 Task: Font style For heading Use Arial with green colour & bold. font size for heading '20 Pt. 'Change the font style of data to Arialand font size to  16 Pt. Change the alignment of both headline & data to  Align center. In the sheet  AssetAllocation analysisbook
Action: Mouse moved to (99, 111)
Screenshot: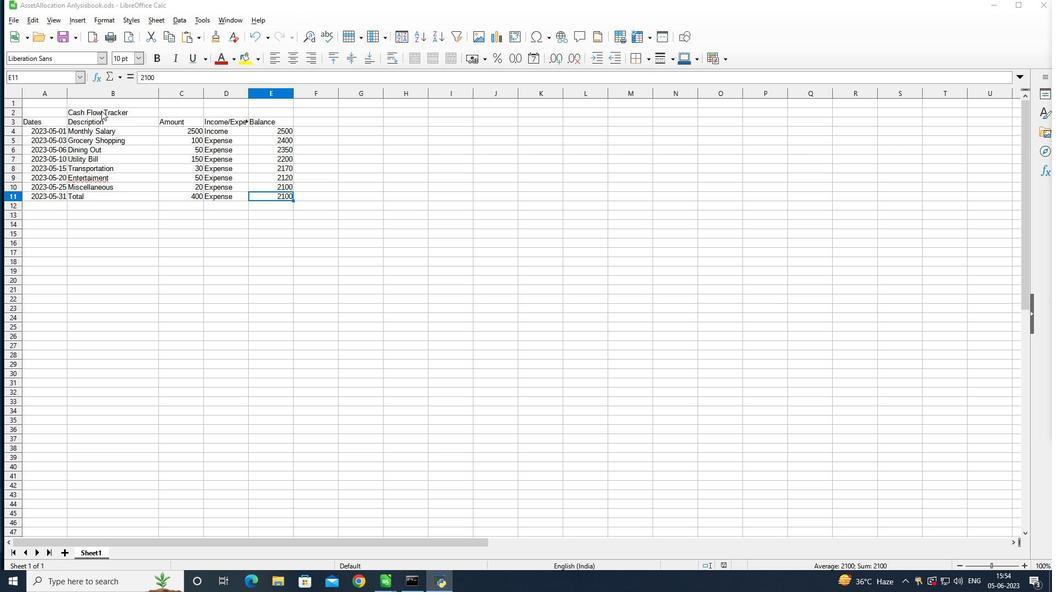 
Action: Mouse pressed left at (99, 111)
Screenshot: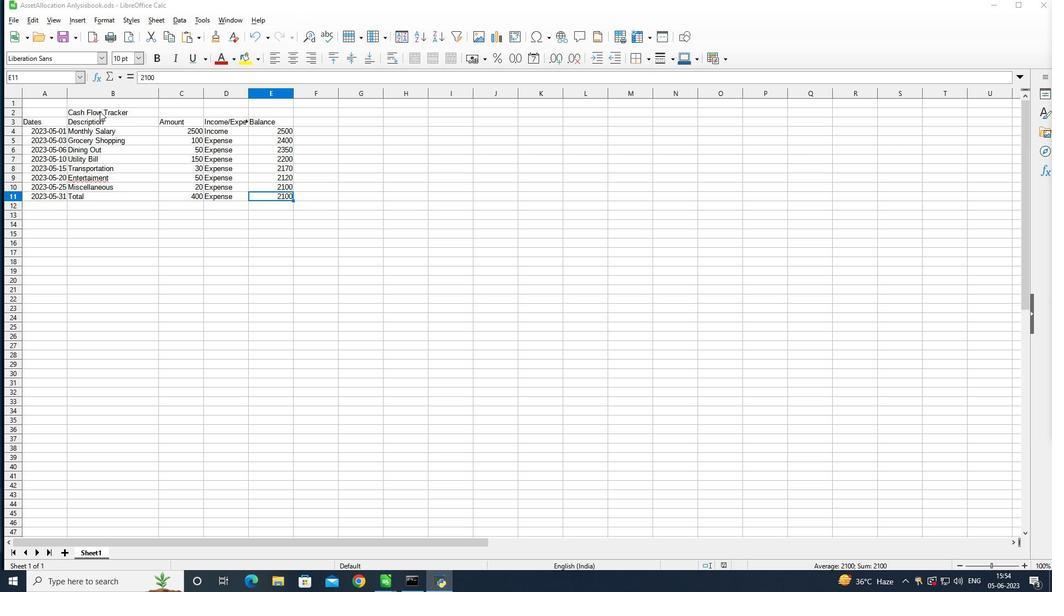 
Action: Mouse pressed left at (99, 111)
Screenshot: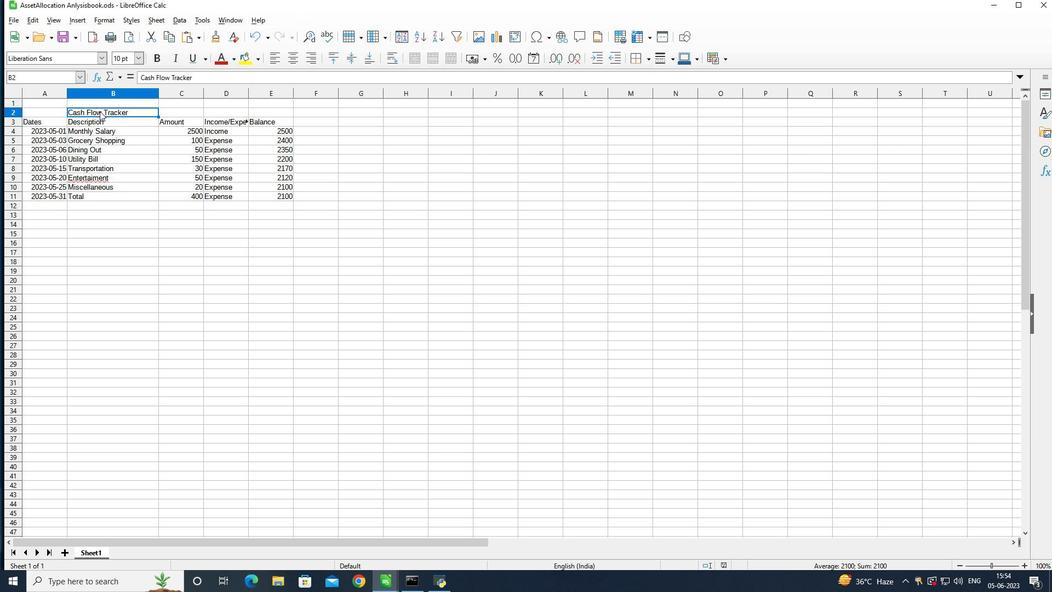 
Action: Mouse pressed left at (99, 111)
Screenshot: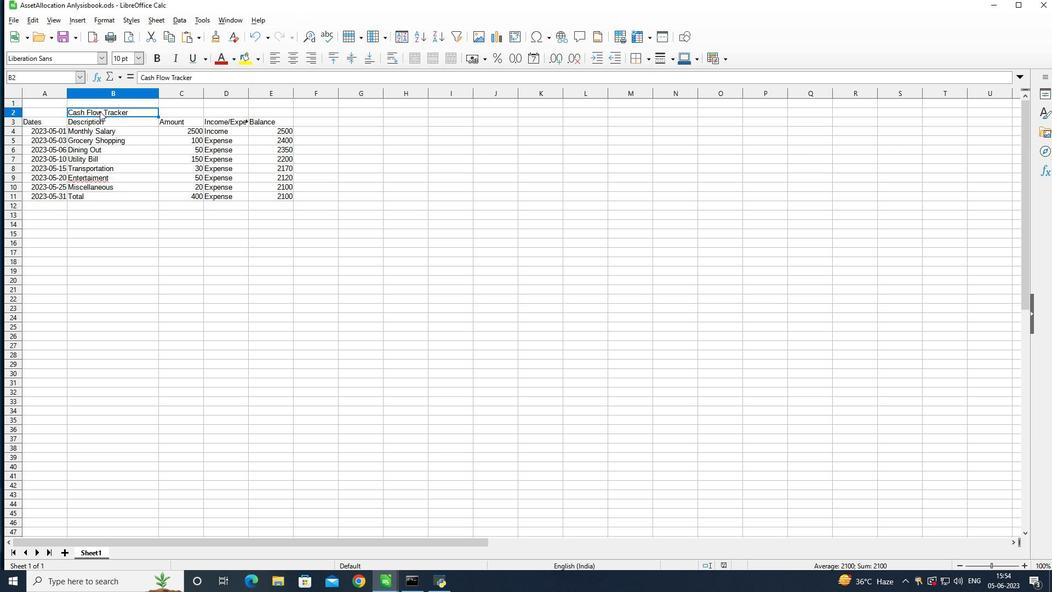 
Action: Mouse moved to (77, 57)
Screenshot: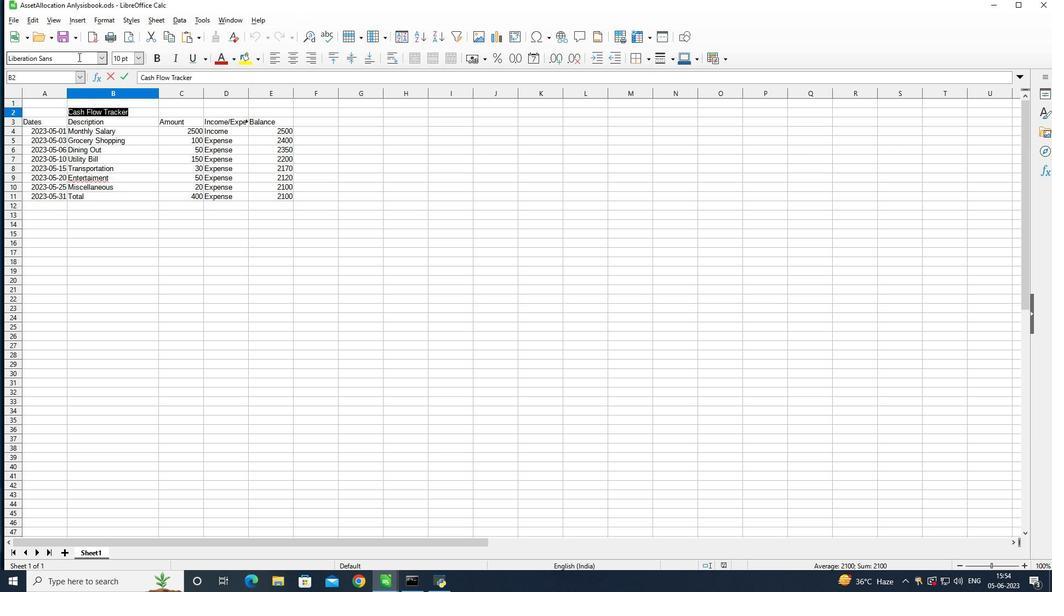 
Action: Mouse pressed left at (77, 57)
Screenshot: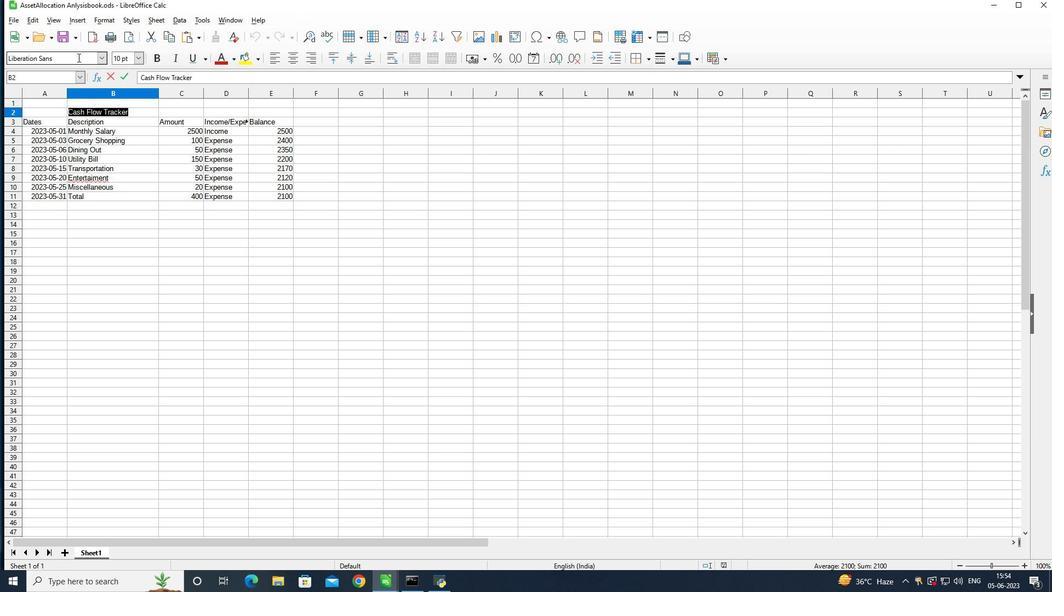 
Action: Mouse moved to (745, 125)
Screenshot: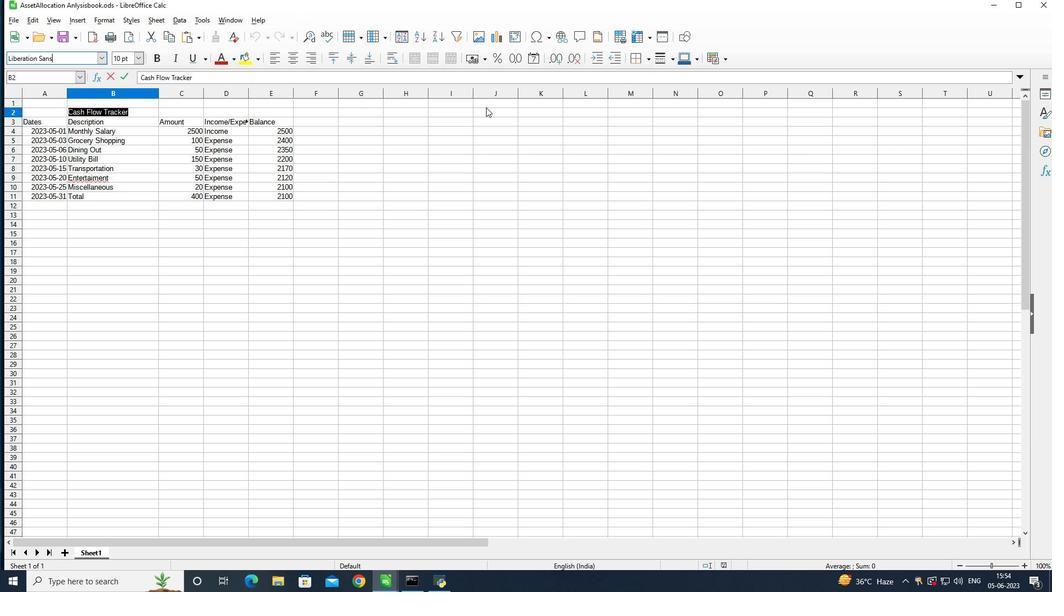 
Action: Key pressed <Key.backspace><Key.backspace><Key.backspace><Key.backspace><Key.backspace><Key.backspace><Key.backspace><Key.backspace><Key.backspace><Key.backspace><Key.backspace><Key.backspace><Key.backspace><Key.backspace><Key.backspace><Key.backspace><Key.backspace><Key.backspace><Key.backspace><Key.backspace><Key.backspace><Key.backspace><Key.backspace><Key.backspace><Key.backspace><Key.backspace><Key.backspace><Key.backspace><Key.backspace><Key.backspace><Key.shift>
Screenshot: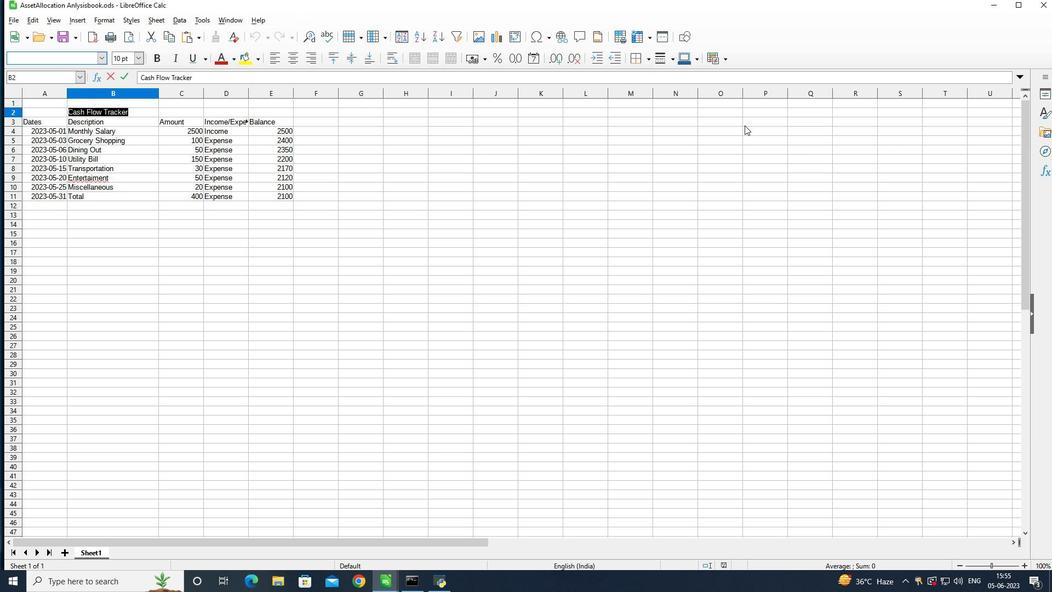 
Action: Mouse moved to (745, 125)
Screenshot: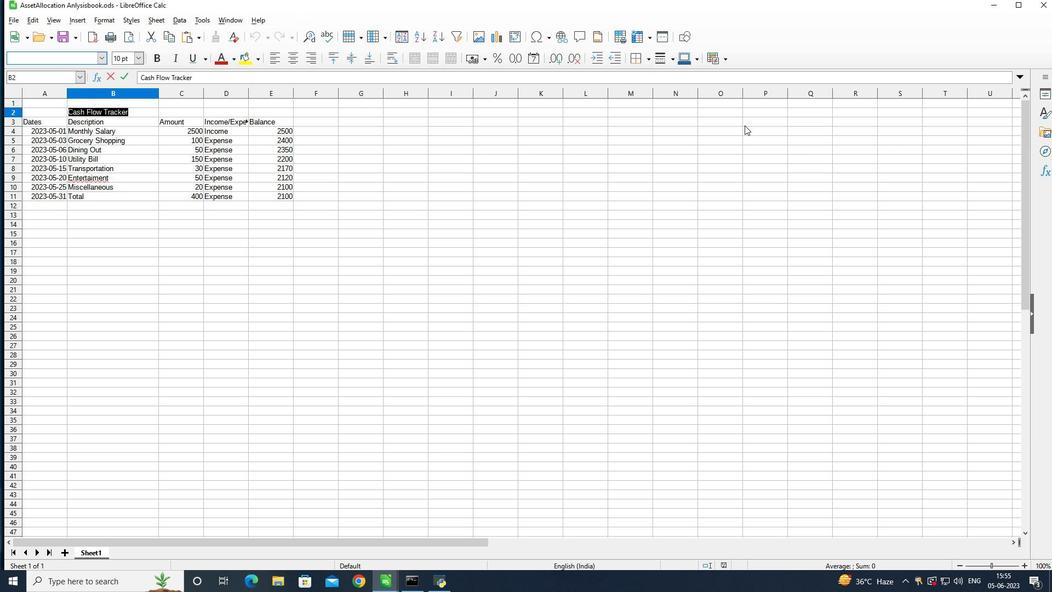 
Action: Key pressed arial<Key.space><Key.enter>
Screenshot: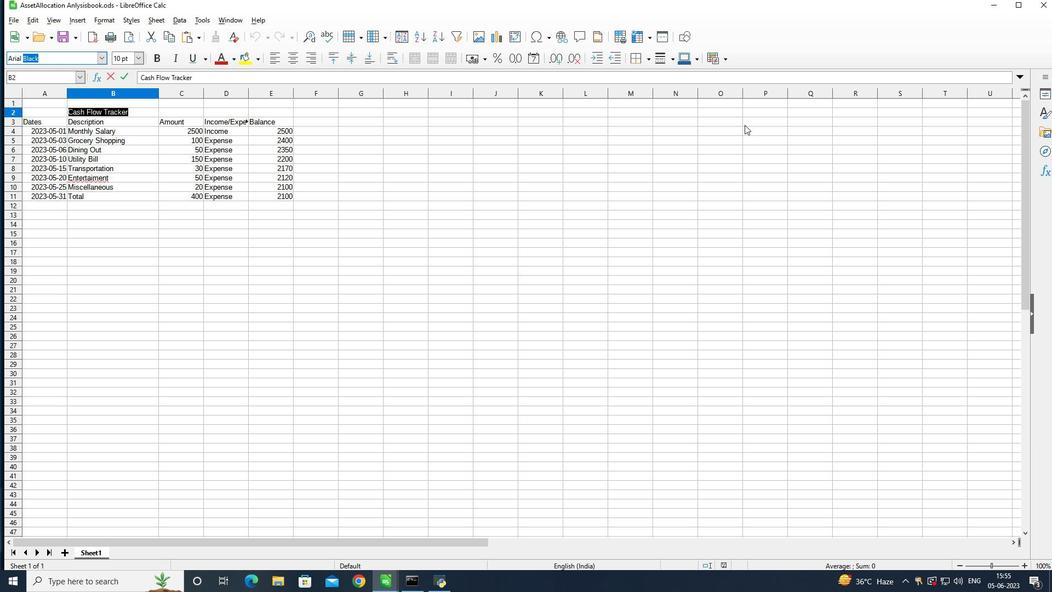 
Action: Mouse moved to (233, 61)
Screenshot: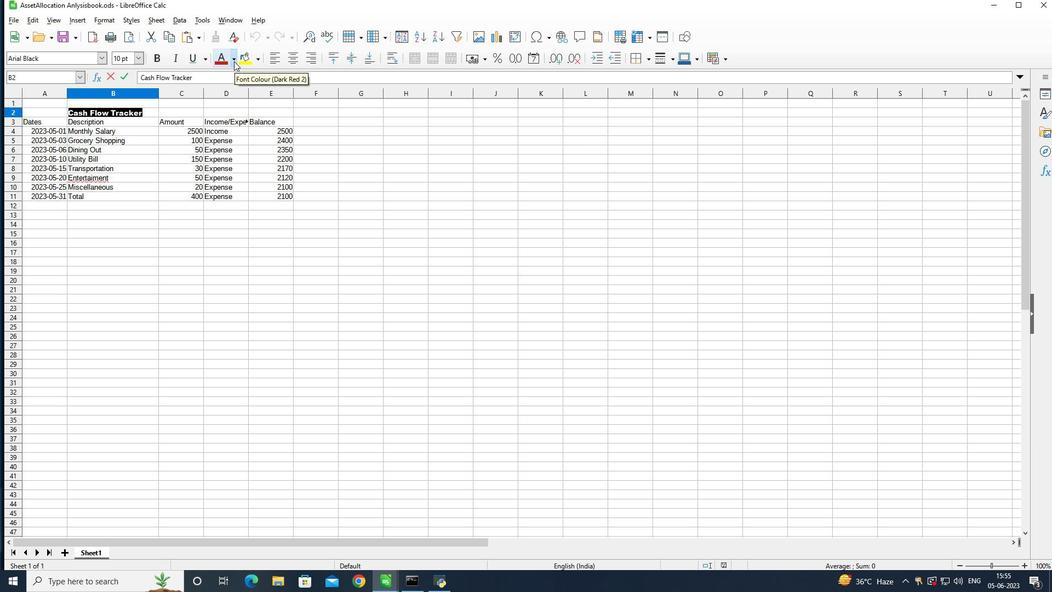
Action: Mouse pressed left at (233, 61)
Screenshot: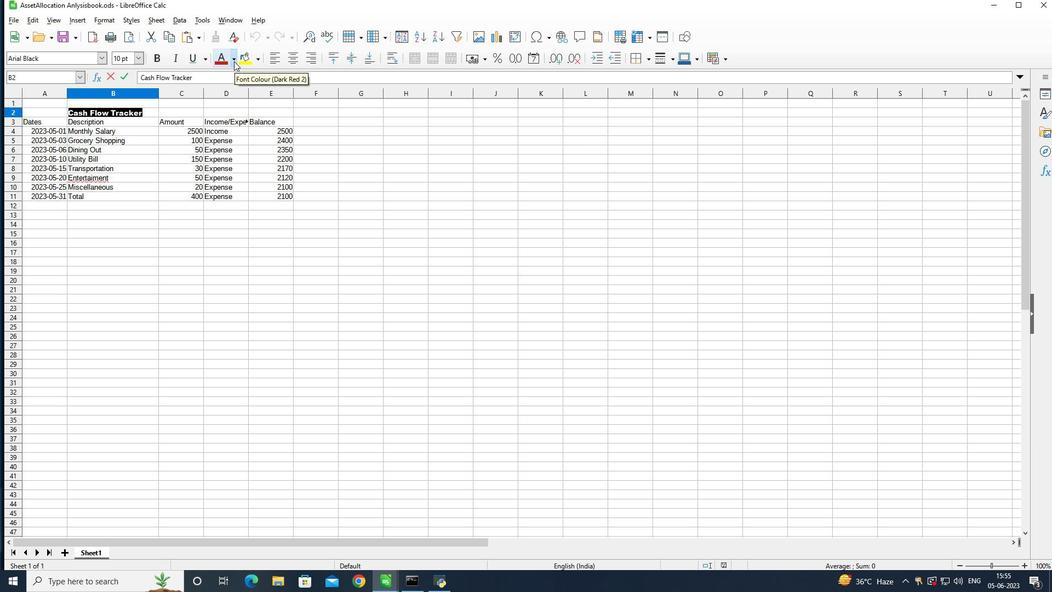 
Action: Mouse moved to (310, 191)
Screenshot: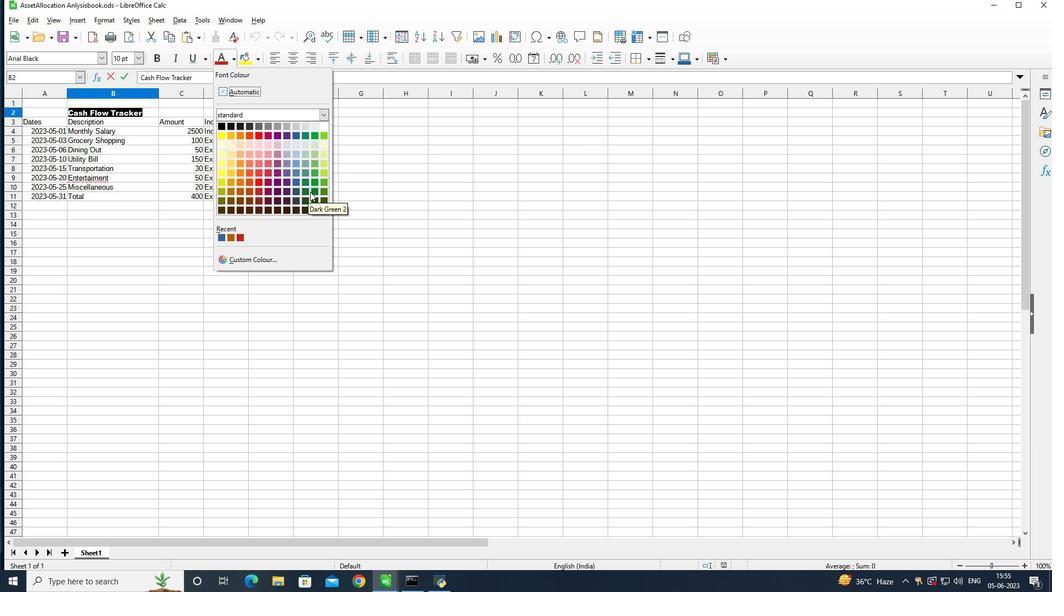 
Action: Mouse pressed left at (310, 191)
Screenshot: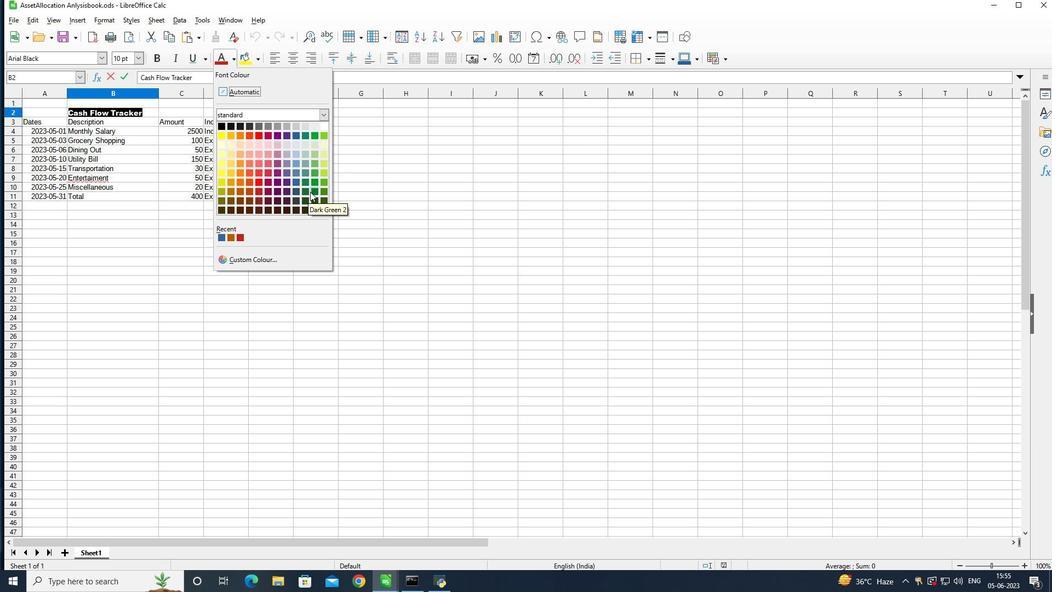 
Action: Mouse moved to (156, 59)
Screenshot: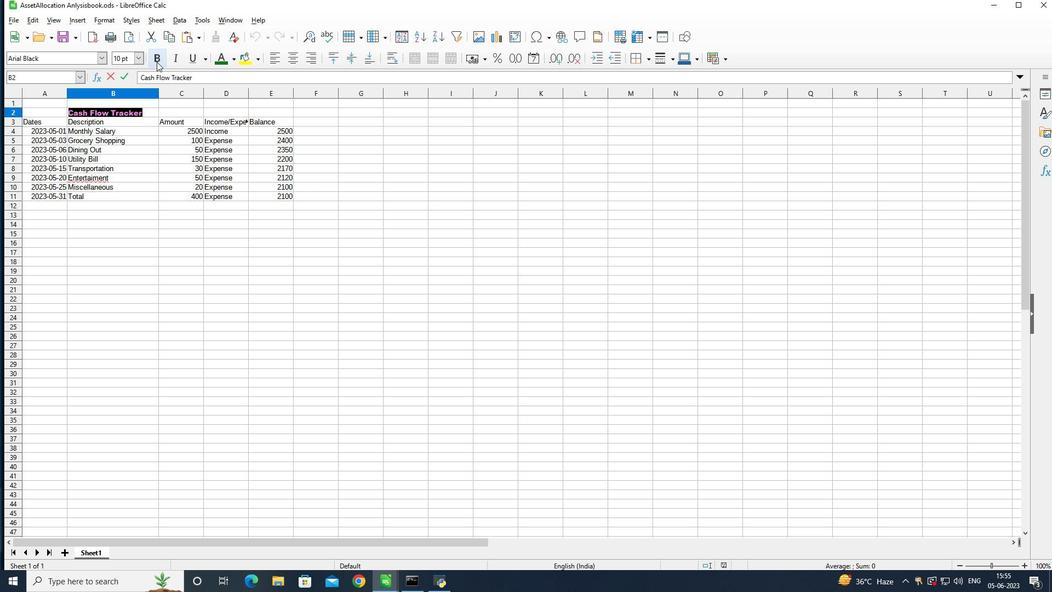 
Action: Mouse pressed left at (156, 59)
Screenshot: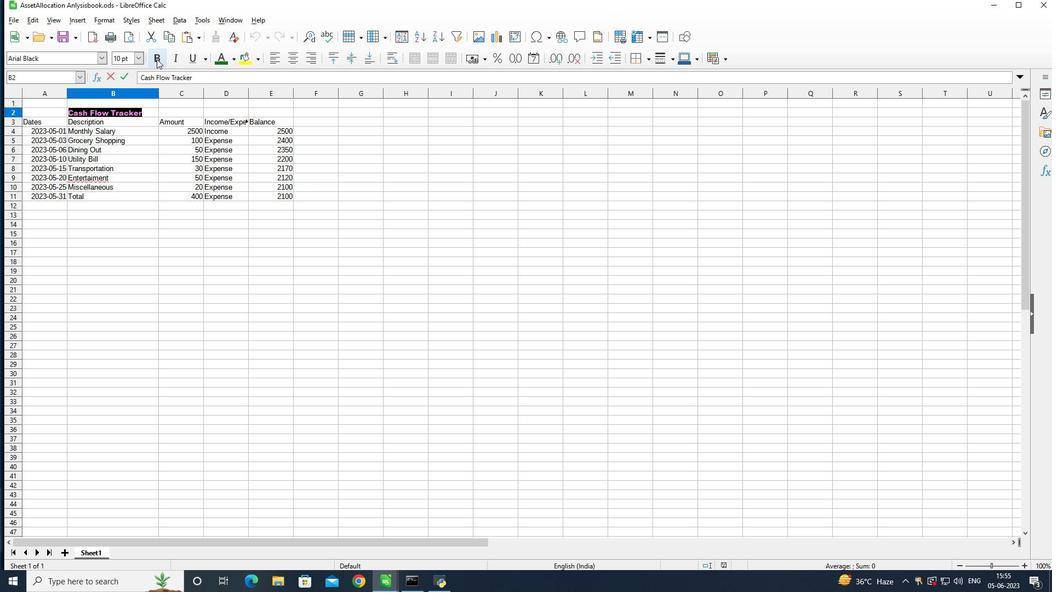 
Action: Mouse moved to (138, 57)
Screenshot: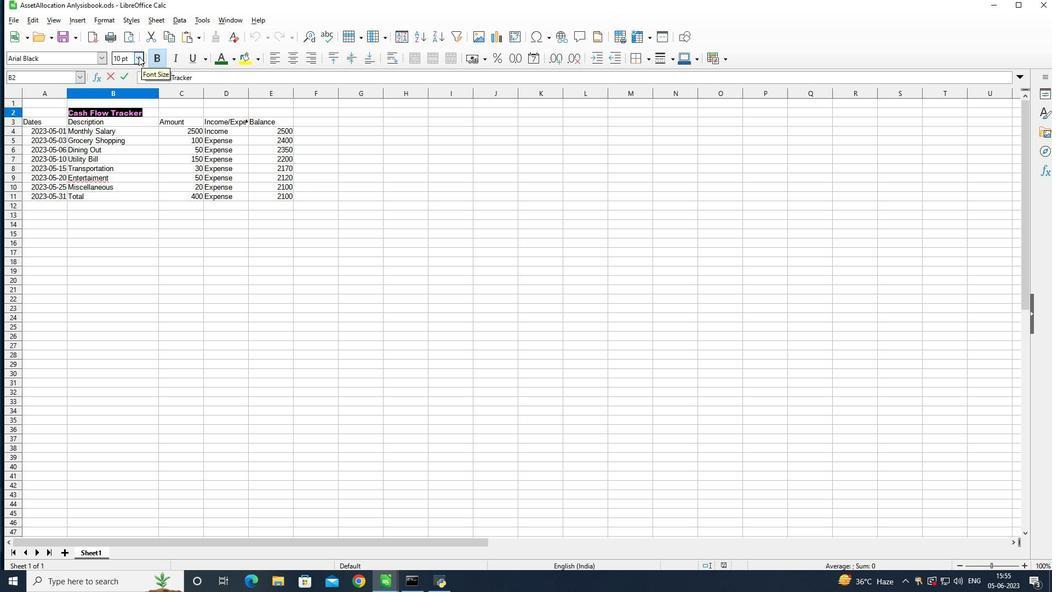 
Action: Mouse pressed left at (138, 57)
Screenshot: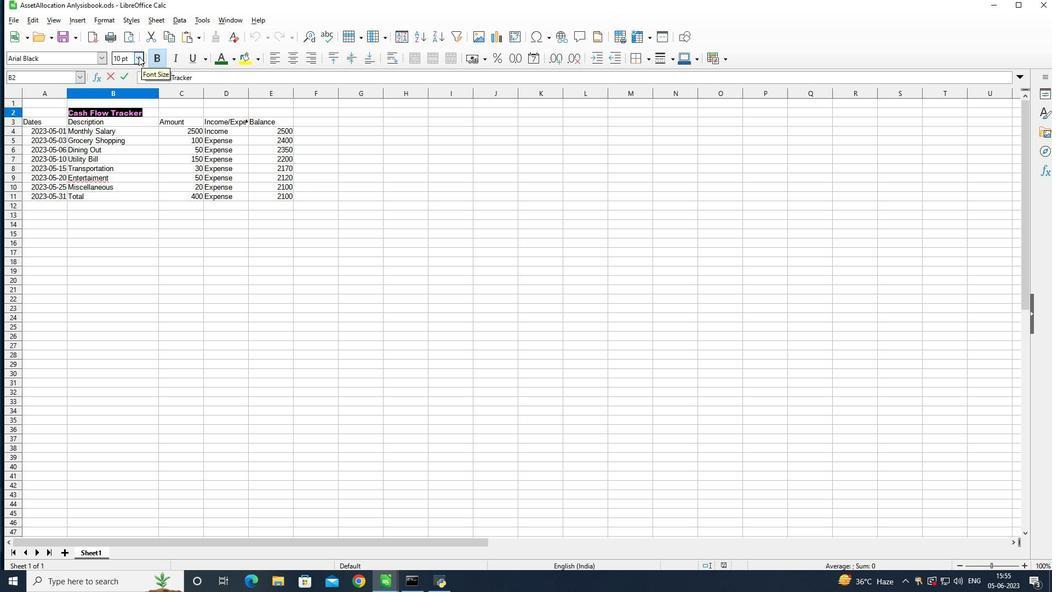 
Action: Mouse moved to (111, 192)
Screenshot: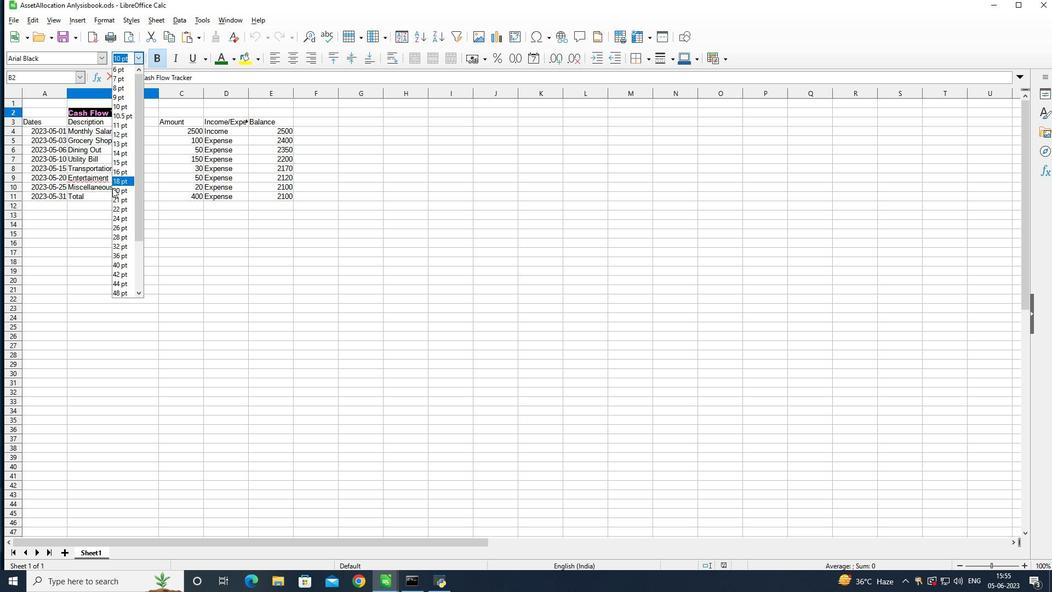 
Action: Mouse pressed left at (111, 192)
Screenshot: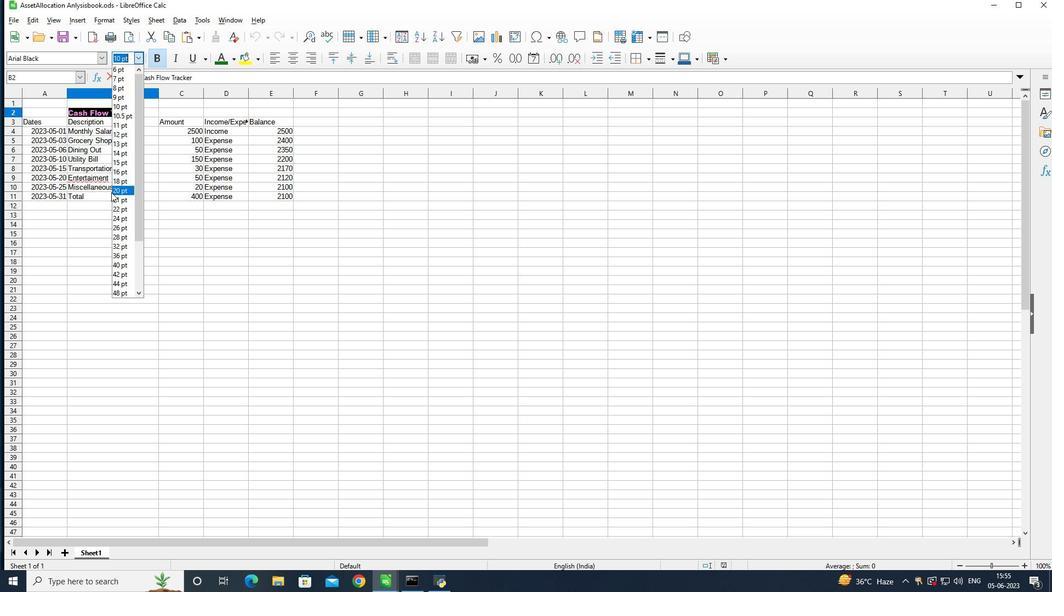 
Action: Mouse moved to (135, 55)
Screenshot: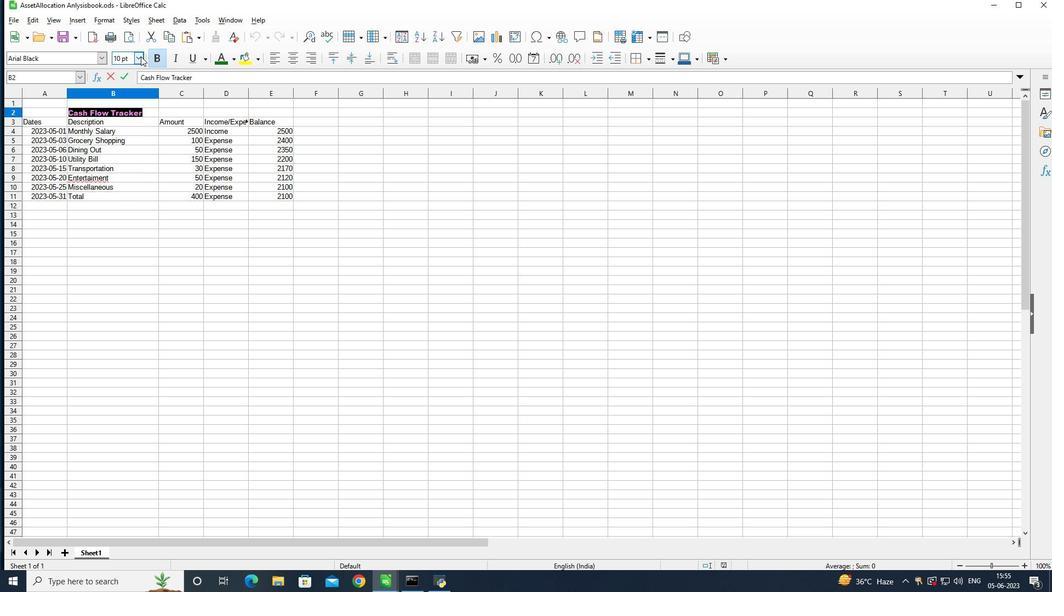 
Action: Mouse pressed left at (135, 55)
Screenshot: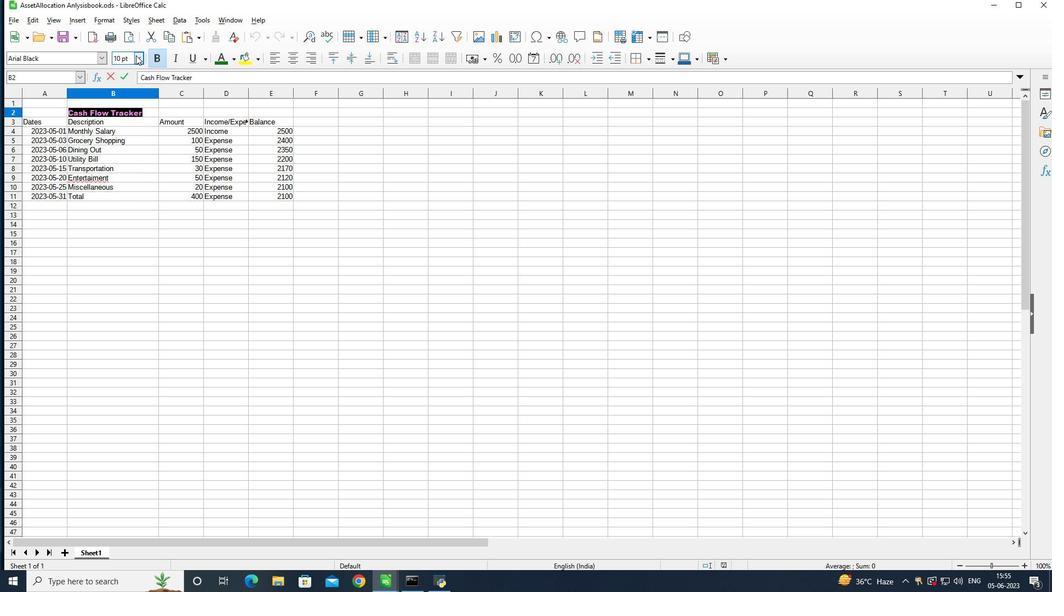 
Action: Mouse moved to (117, 186)
Screenshot: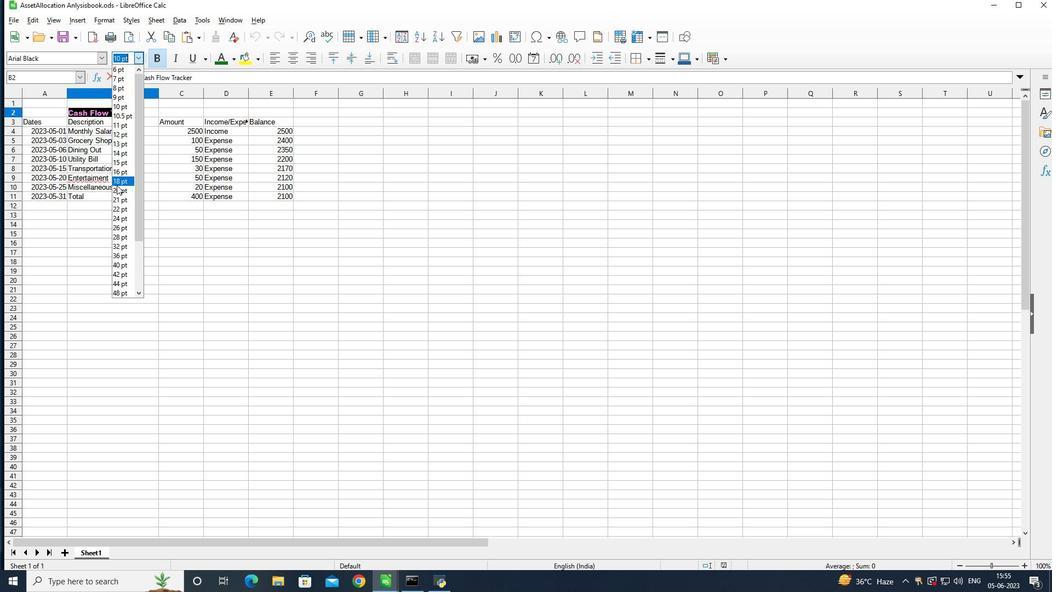 
Action: Mouse pressed left at (117, 186)
Screenshot: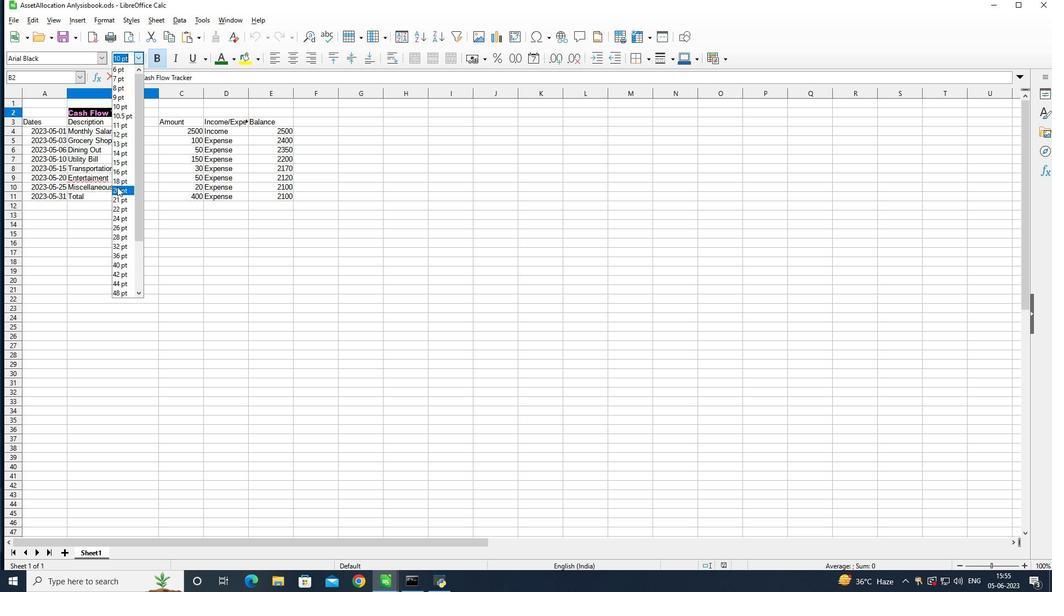 
Action: Mouse moved to (54, 131)
Screenshot: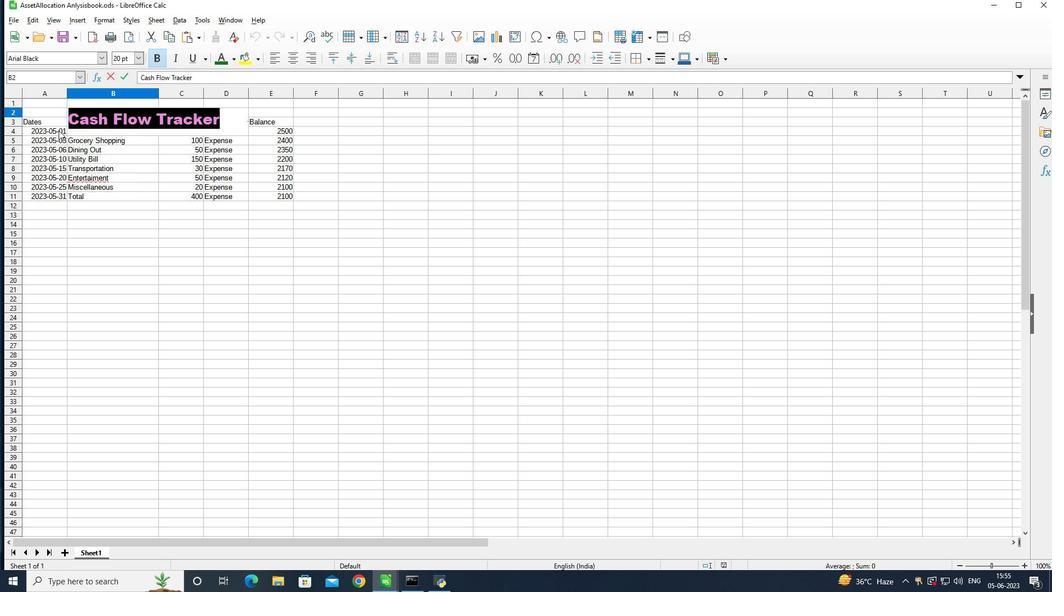 
Action: Mouse pressed left at (54, 131)
Screenshot: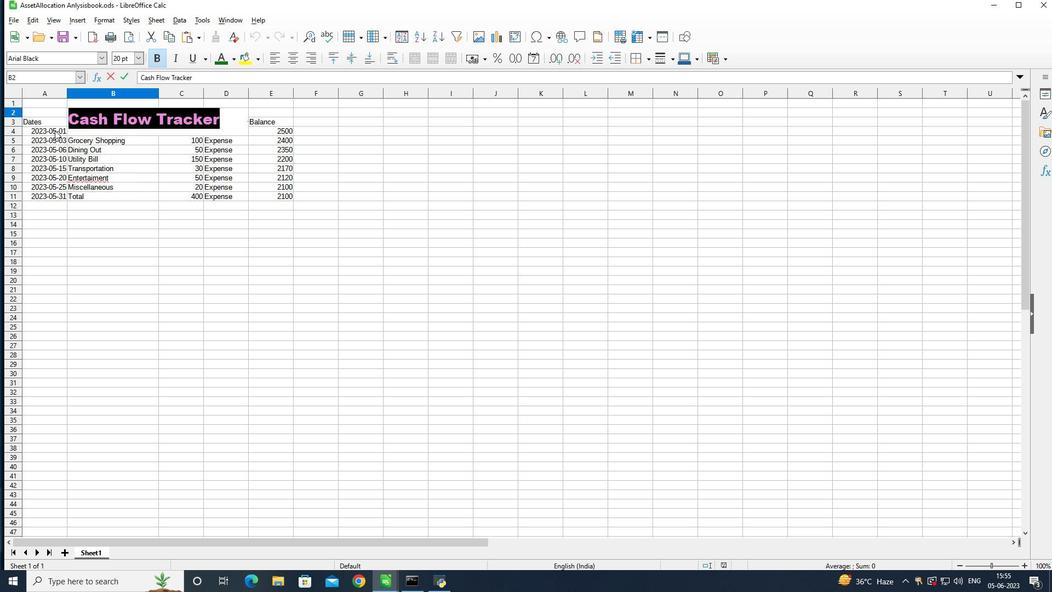 
Action: Mouse moved to (41, 128)
Screenshot: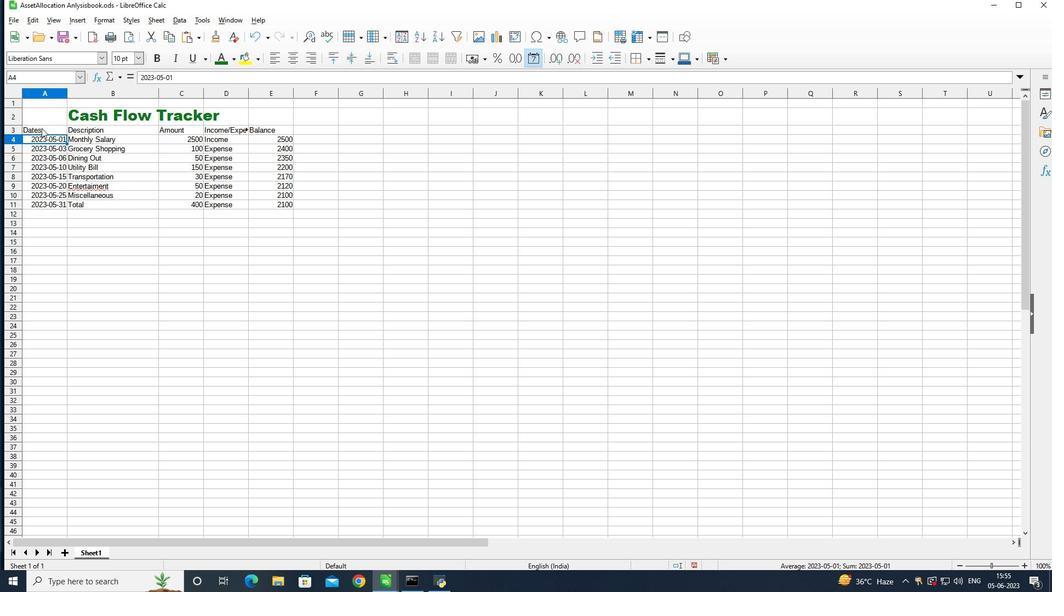 
Action: Mouse pressed left at (41, 128)
Screenshot: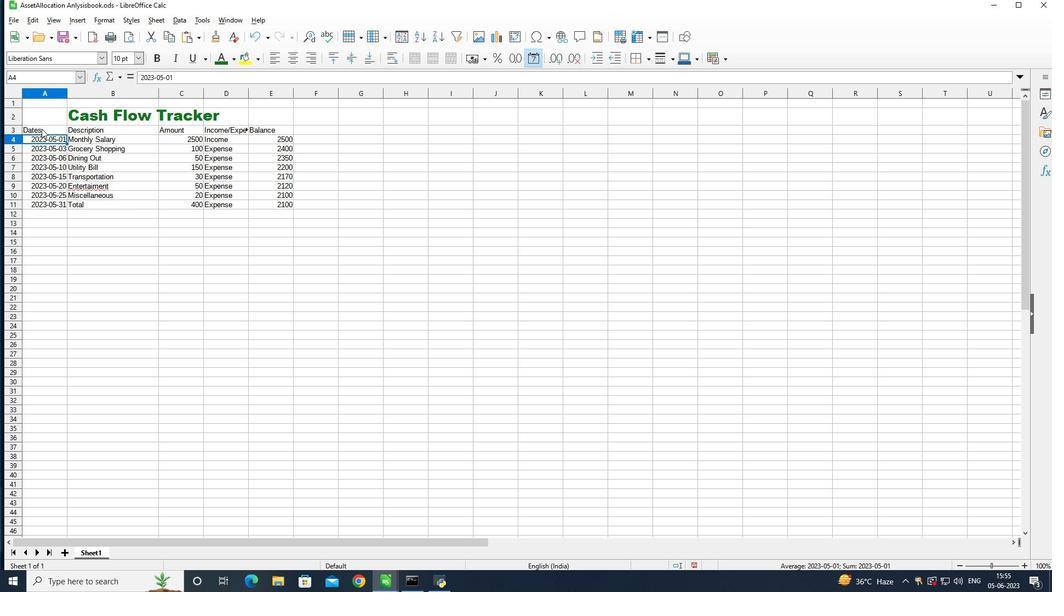
Action: Mouse moved to (72, 58)
Screenshot: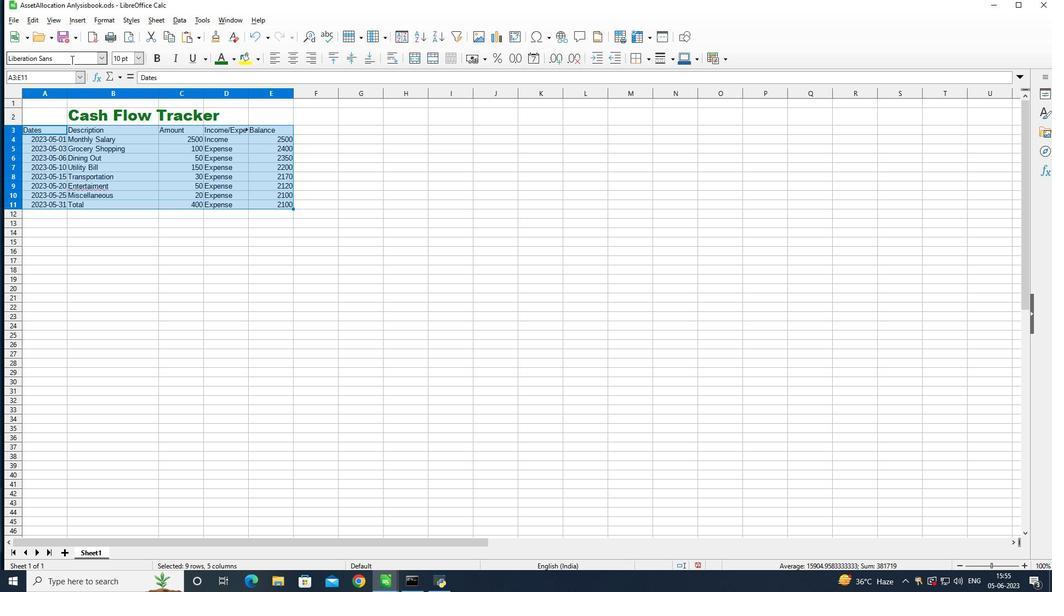 
Action: Mouse pressed left at (72, 58)
Screenshot: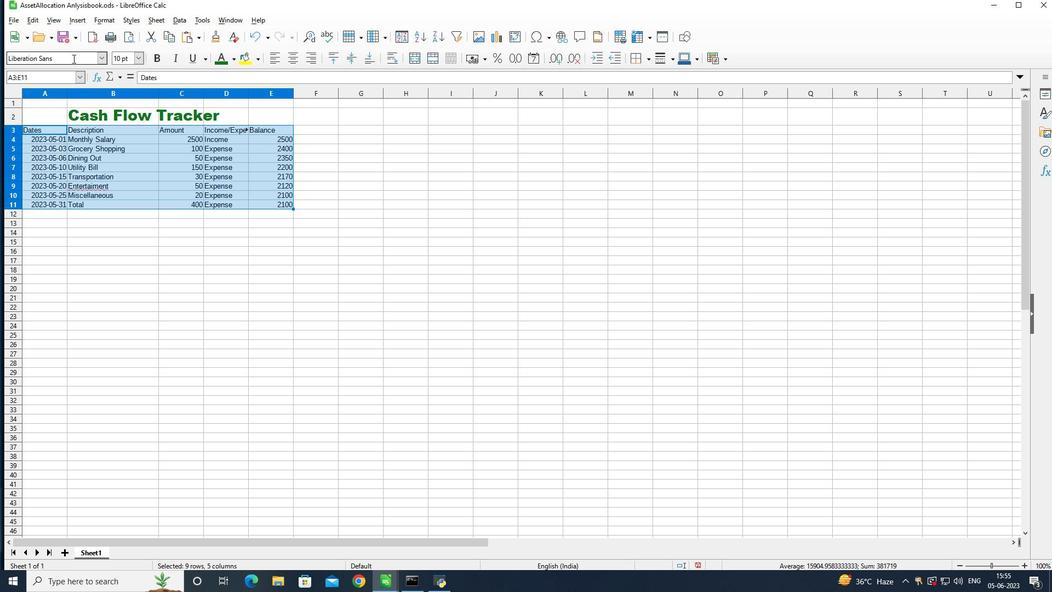 
Action: Mouse moved to (702, 152)
Screenshot: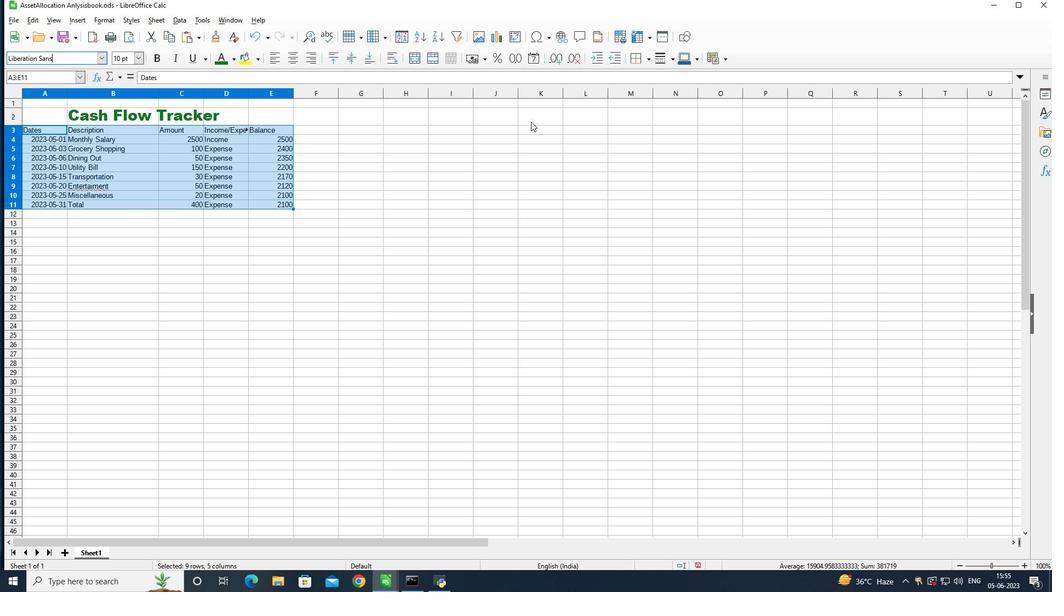 
Action: Key pressed <Key.backspace><Key.backspace><Key.backspace><Key.backspace><Key.backspace><Key.backspace><Key.backspace><Key.backspace><Key.backspace><Key.backspace><Key.backspace><Key.backspace><Key.backspace><Key.backspace><Key.backspace><Key.backspace><Key.backspace><Key.backspace><Key.backspace><Key.backspace><Key.backspace><Key.shift>arial<Key.enter>
Screenshot: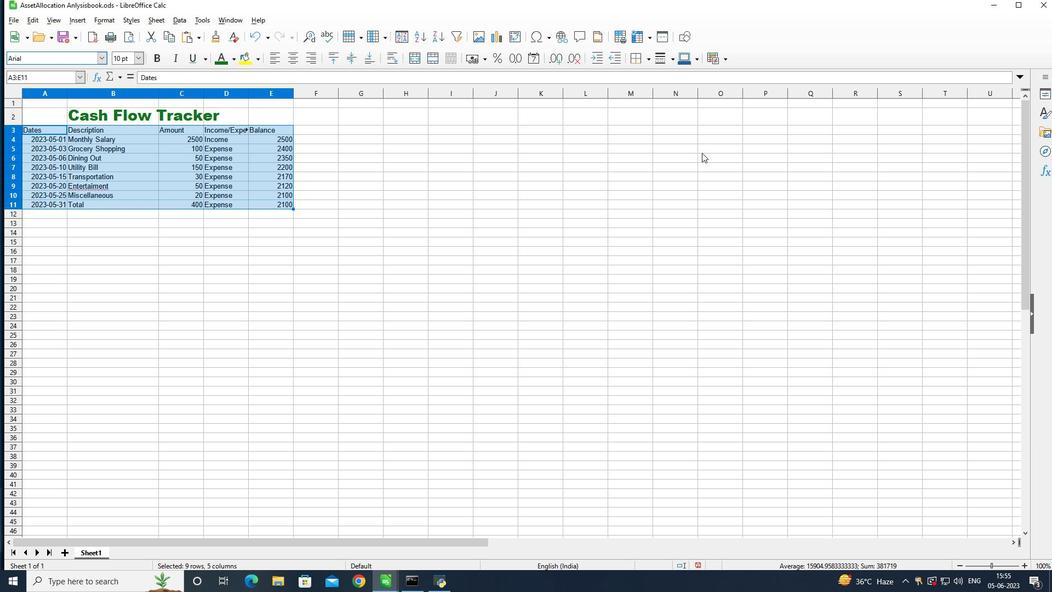 
Action: Mouse moved to (655, 227)
Screenshot: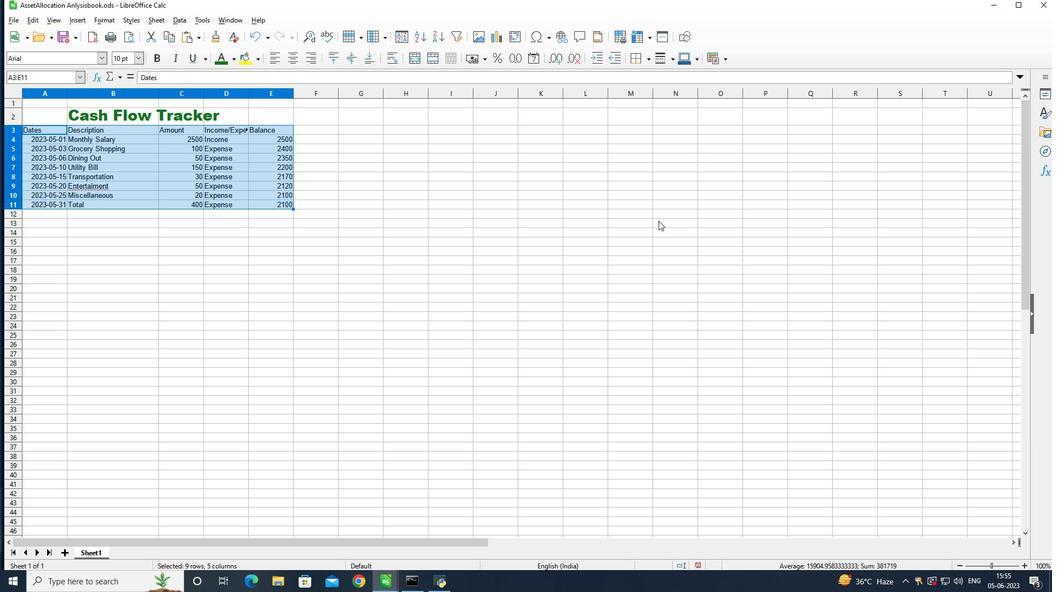
Action: Key pressed <Key.enter>
Screenshot: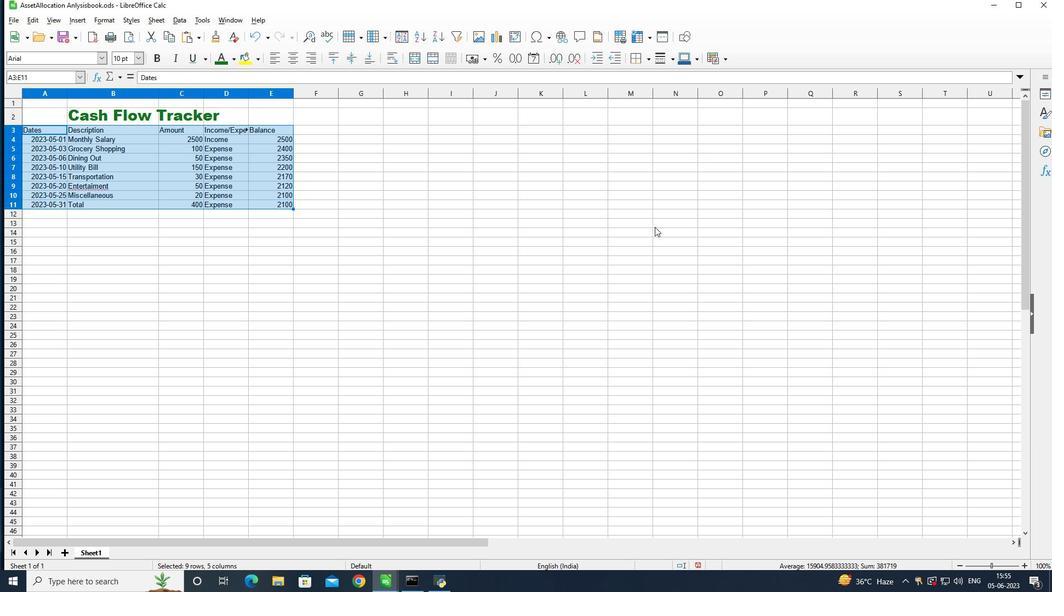 
Action: Mouse moved to (140, 60)
Screenshot: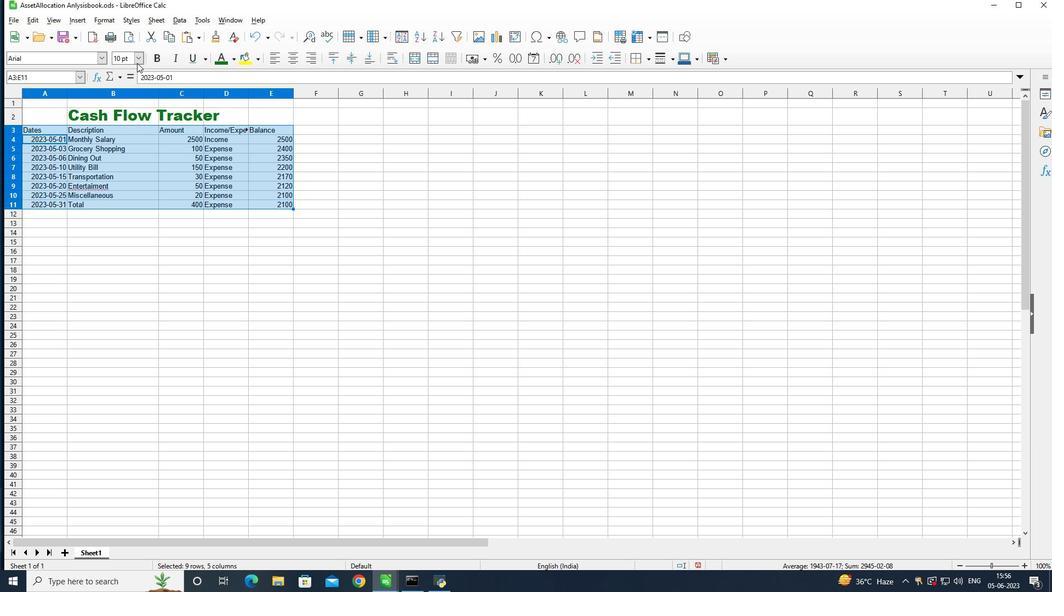 
Action: Mouse pressed left at (140, 60)
Screenshot: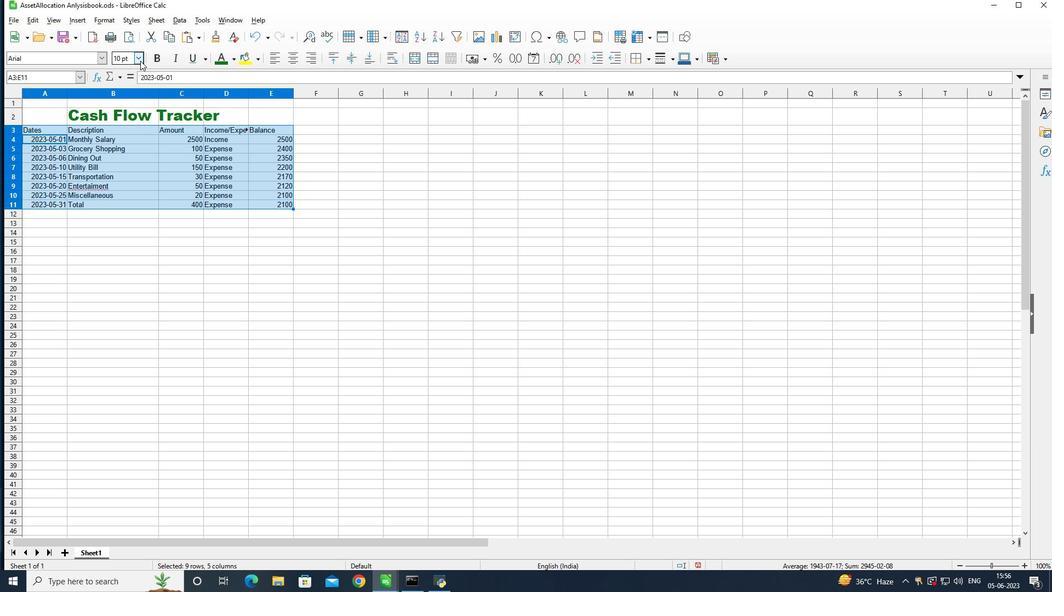 
Action: Mouse moved to (118, 171)
Screenshot: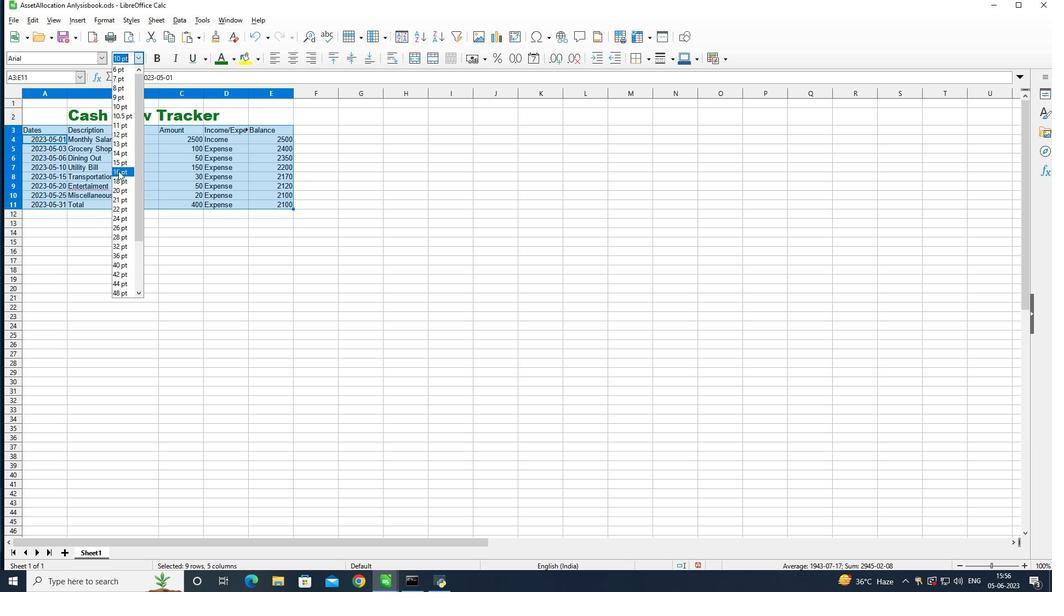 
Action: Mouse pressed left at (118, 171)
Screenshot: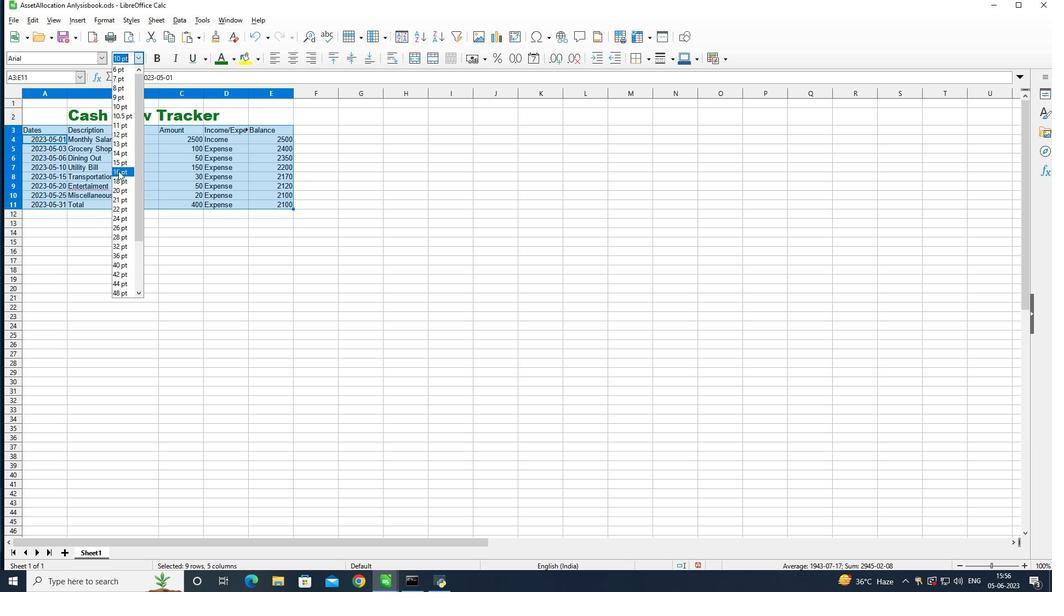 
Action: Mouse moved to (294, 58)
Screenshot: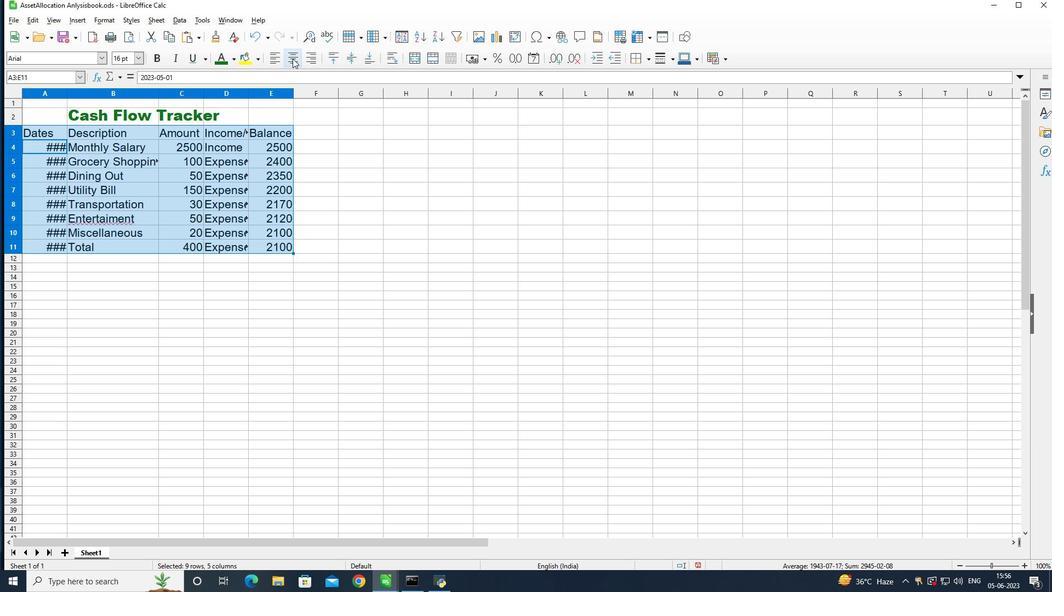 
Action: Mouse pressed left at (294, 58)
Screenshot: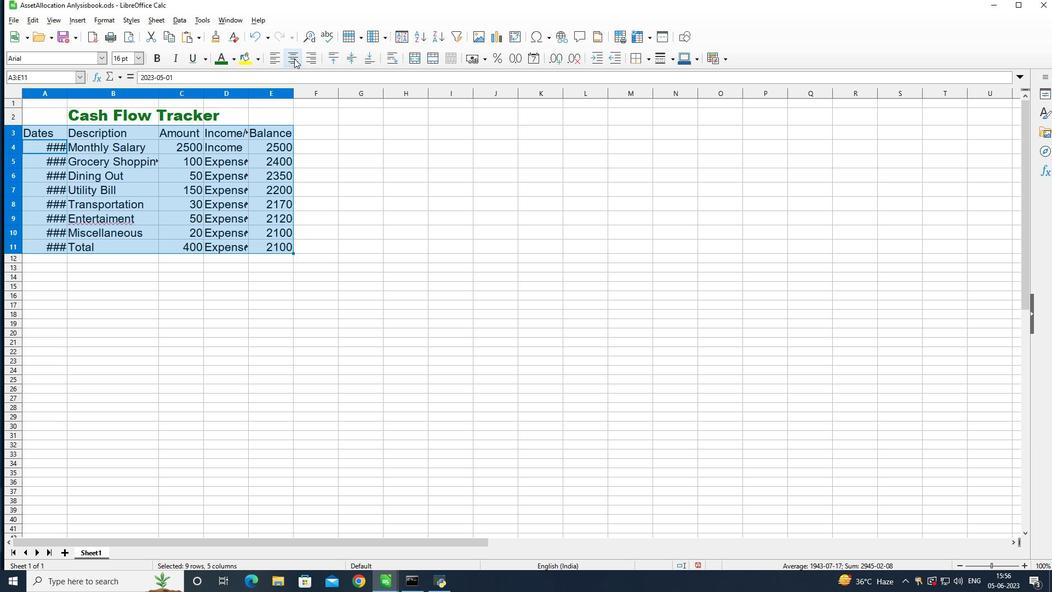
Action: Mouse moved to (125, 114)
Screenshot: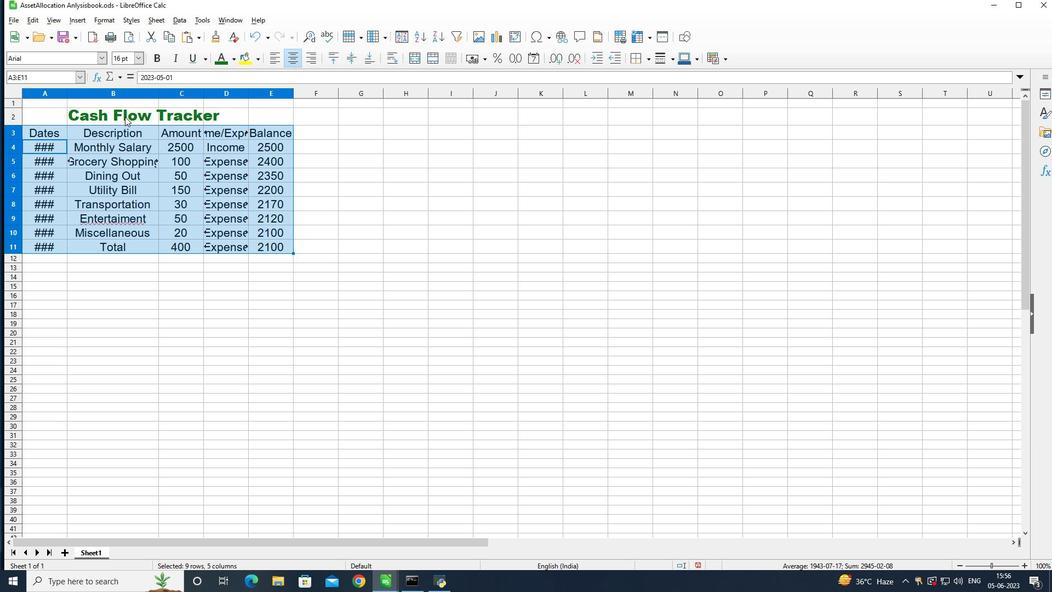 
Action: Mouse pressed left at (125, 114)
Screenshot: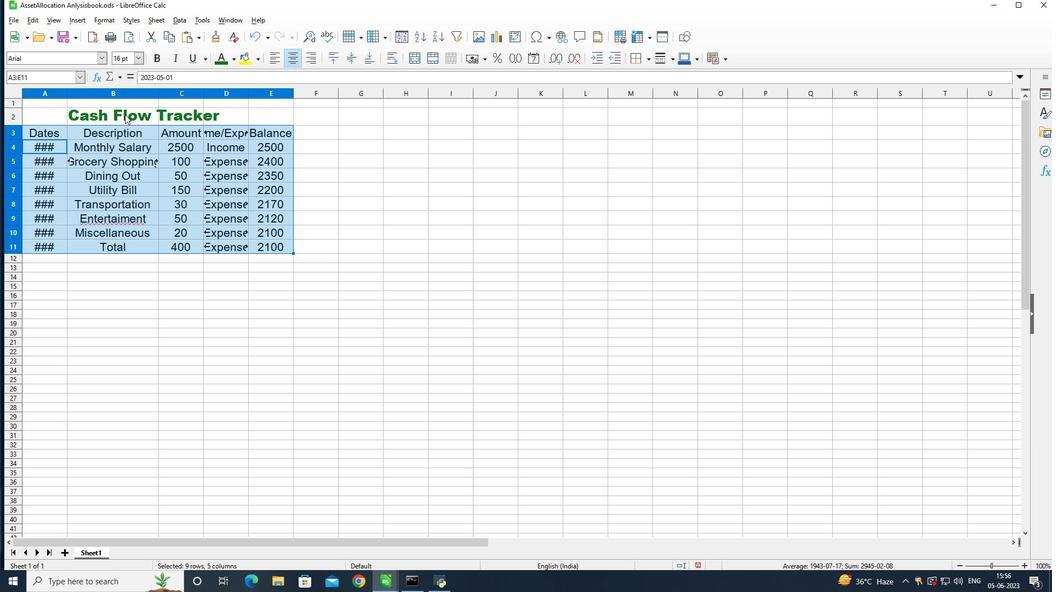 
Action: Mouse moved to (125, 114)
Screenshot: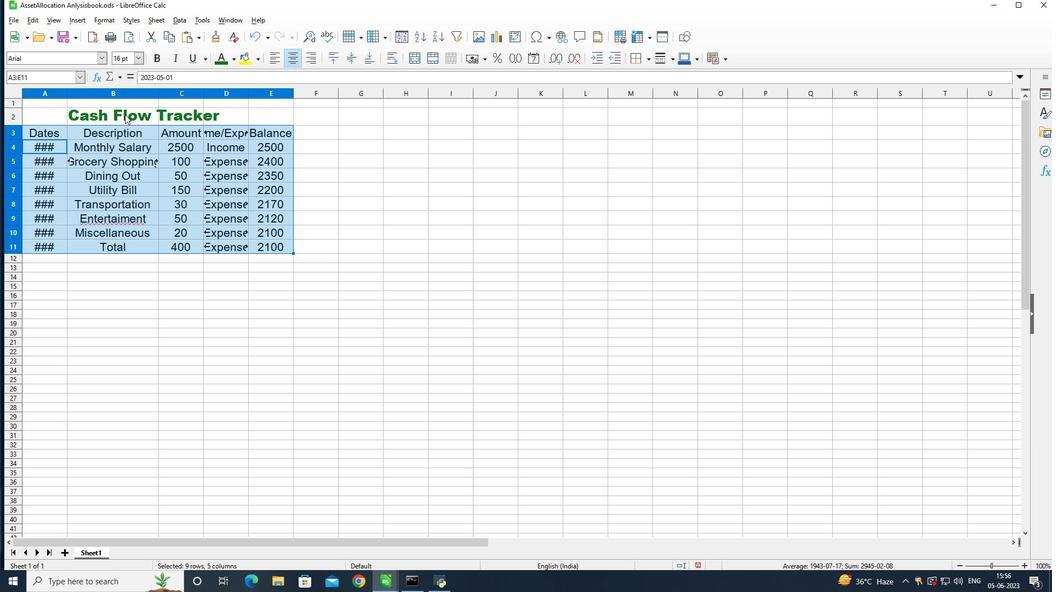 
Action: Mouse pressed left at (125, 114)
Screenshot: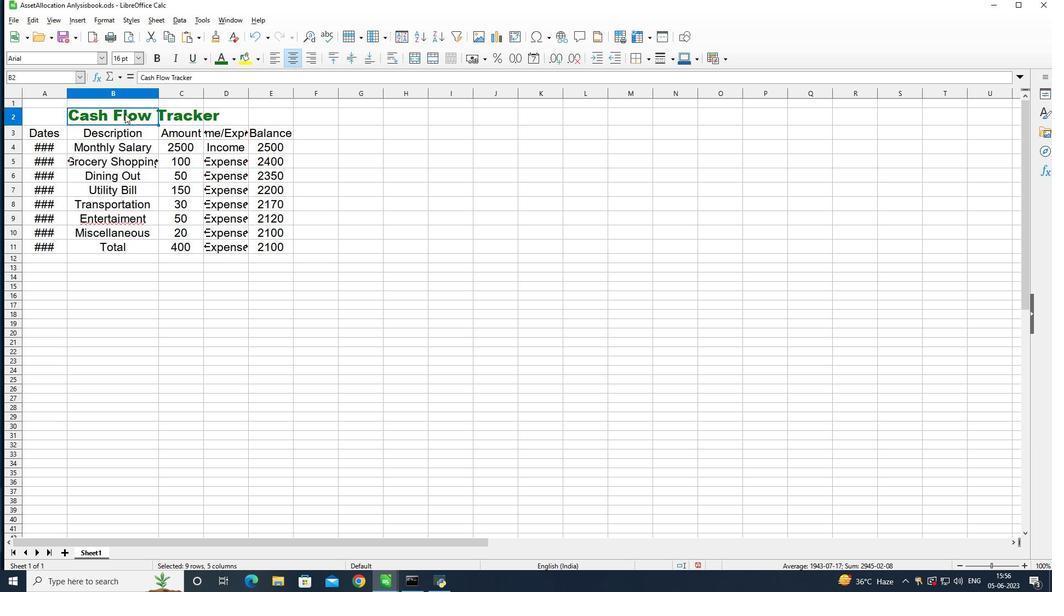 
Action: Mouse pressed left at (125, 114)
Screenshot: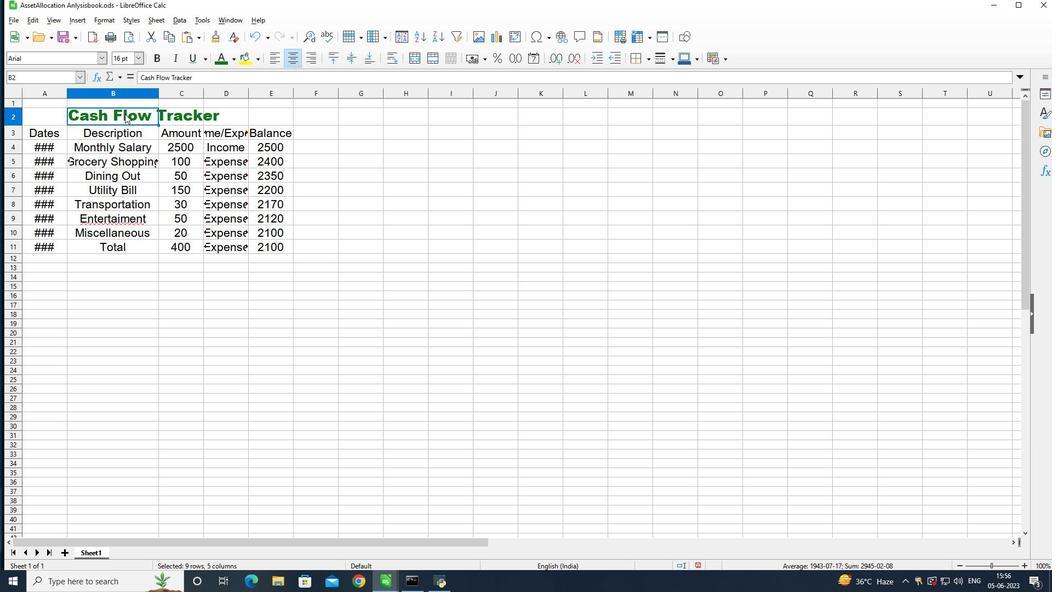 
Action: Mouse moved to (292, 63)
Screenshot: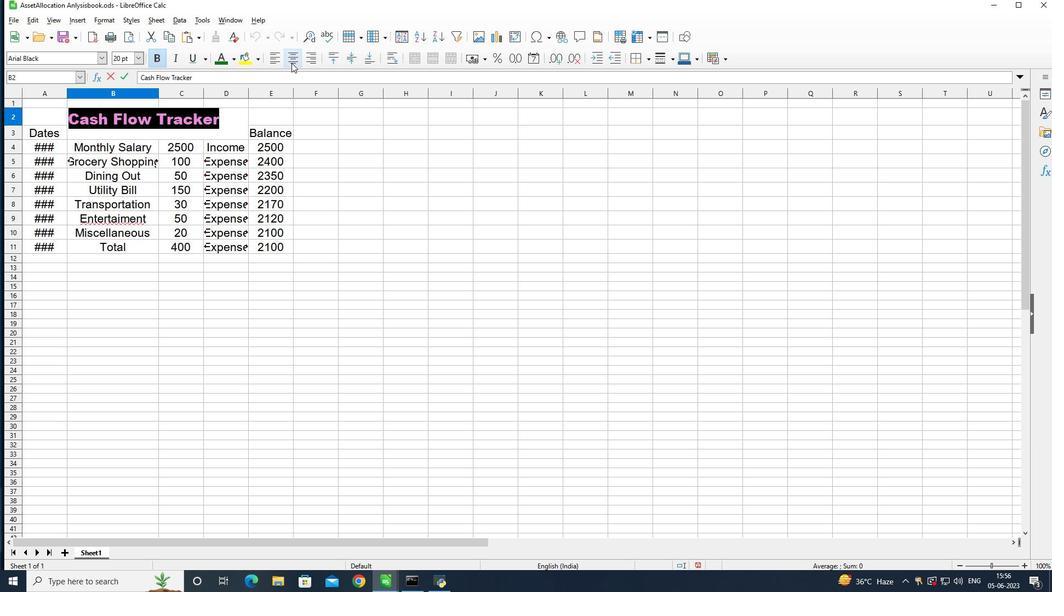 
Action: Mouse pressed left at (292, 63)
Screenshot: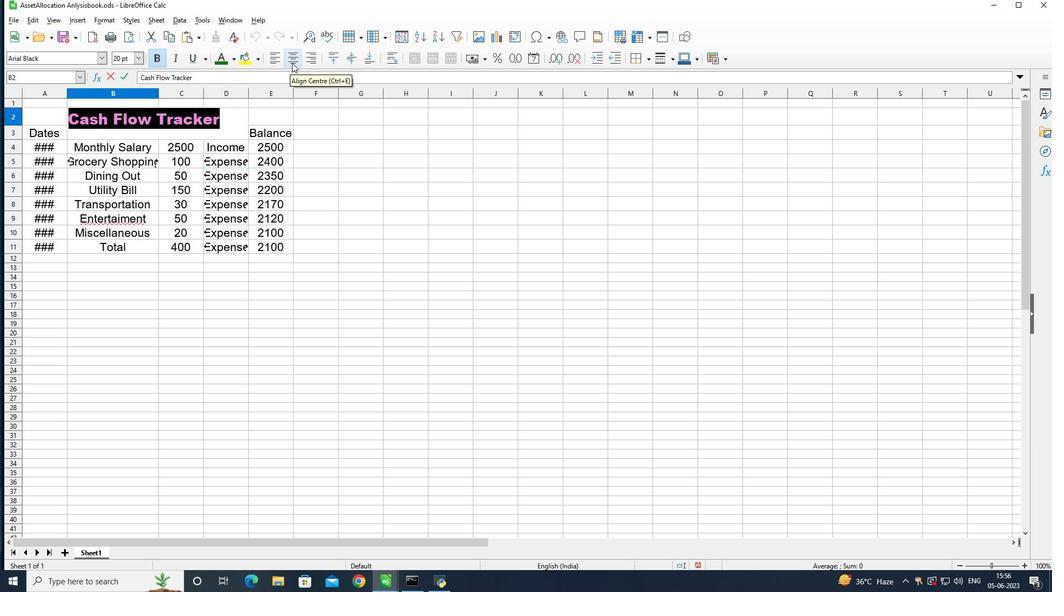 
Action: Mouse moved to (456, 343)
Screenshot: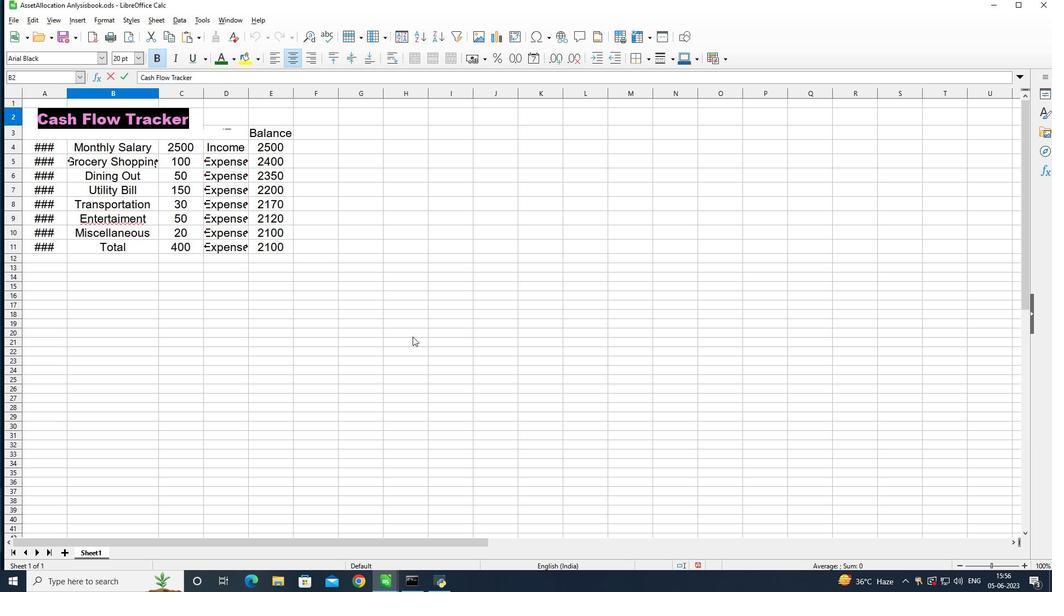 
